 Task: Filter services by connection 3rd.
Action: Mouse moved to (255, 61)
Screenshot: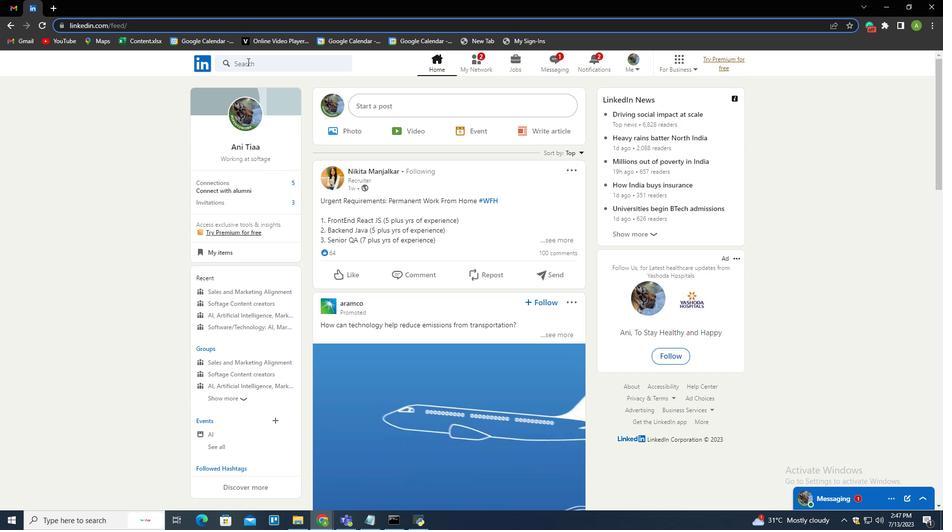 
Action: Mouse pressed left at (255, 61)
Screenshot: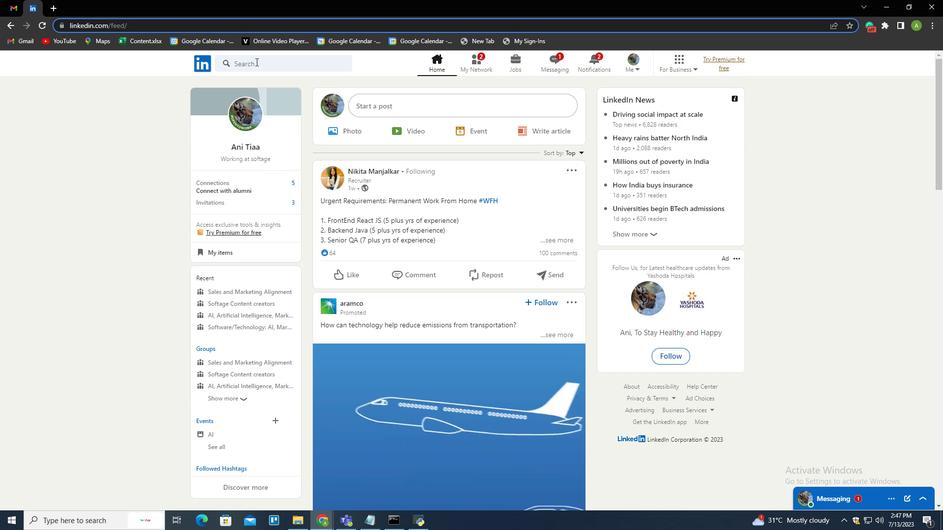 
Action: Key pressed hiring<Key.enter>
Screenshot: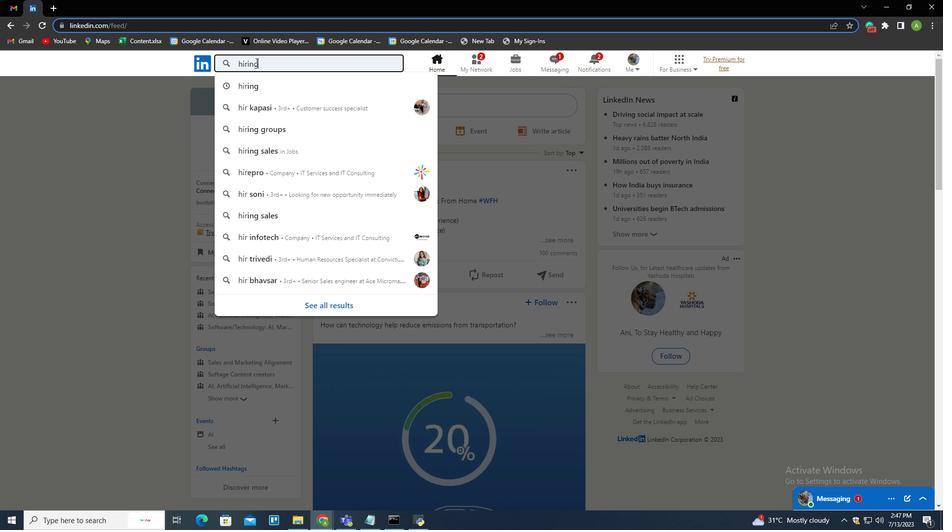 
Action: Mouse moved to (573, 89)
Screenshot: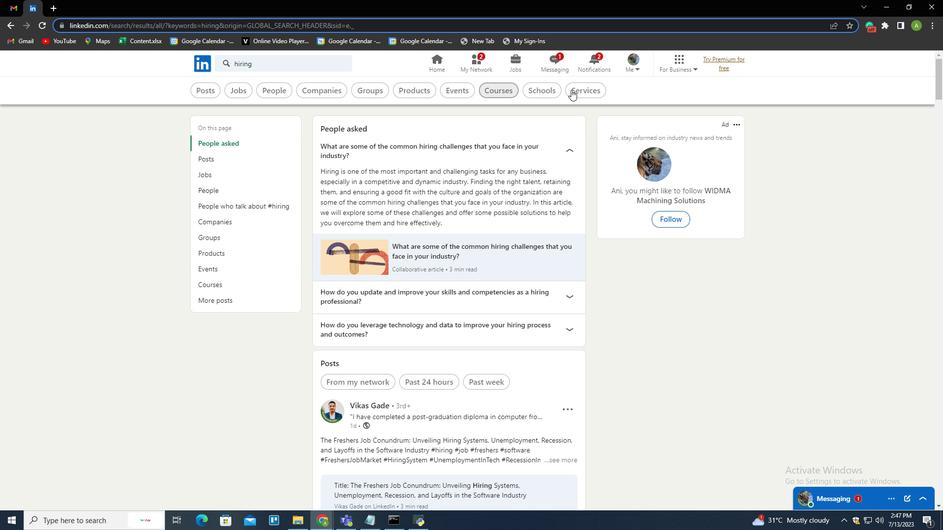 
Action: Mouse pressed left at (573, 89)
Screenshot: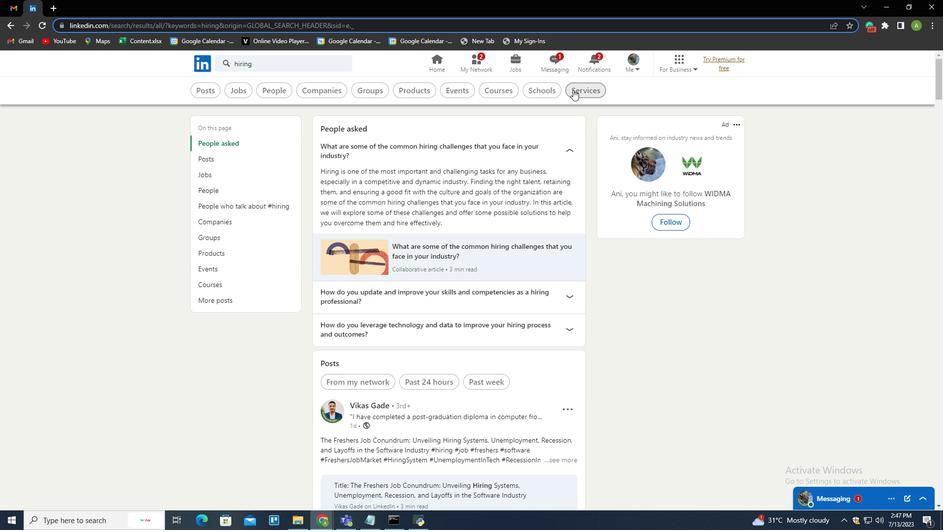 
Action: Mouse moved to (456, 91)
Screenshot: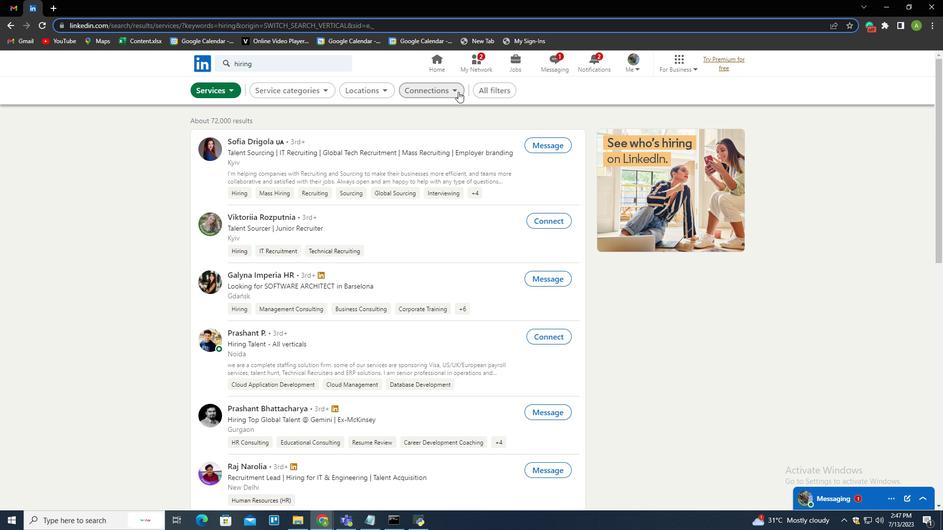 
Action: Mouse pressed left at (456, 91)
Screenshot: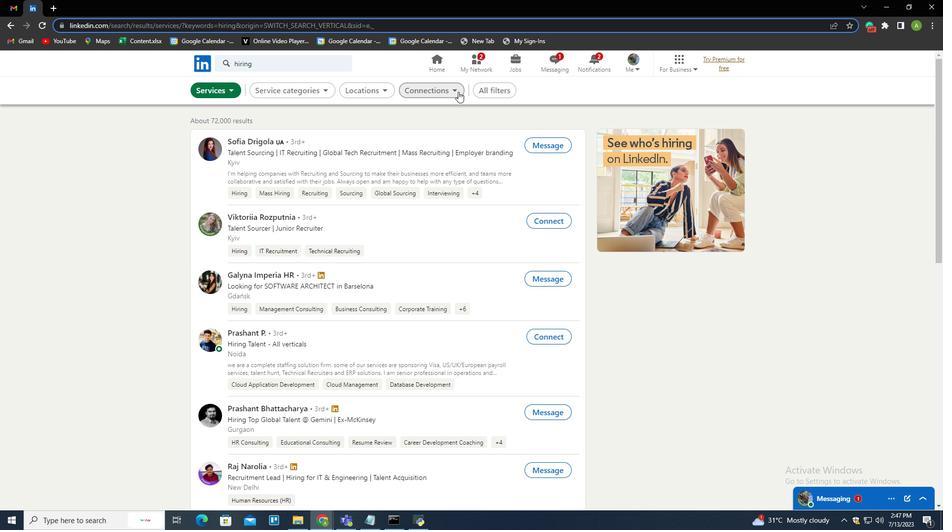 
Action: Mouse moved to (365, 161)
Screenshot: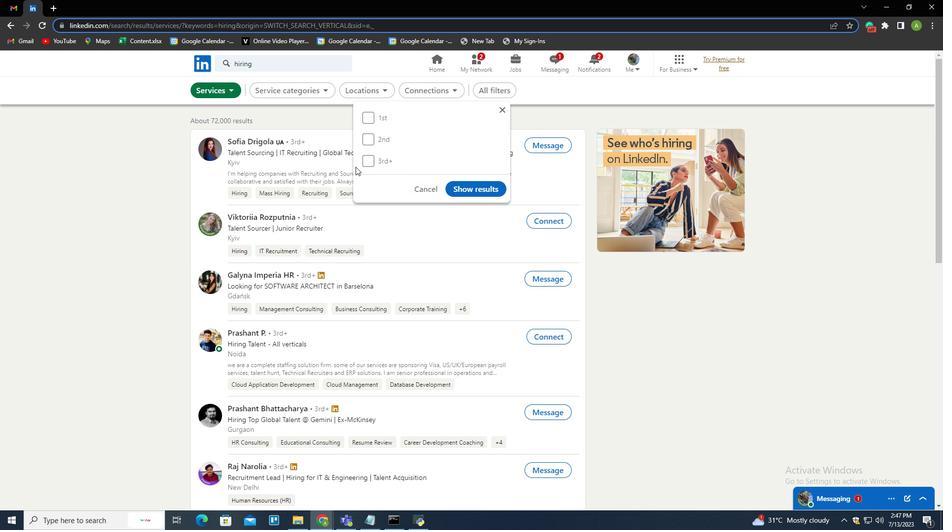 
Action: Mouse pressed left at (365, 161)
Screenshot: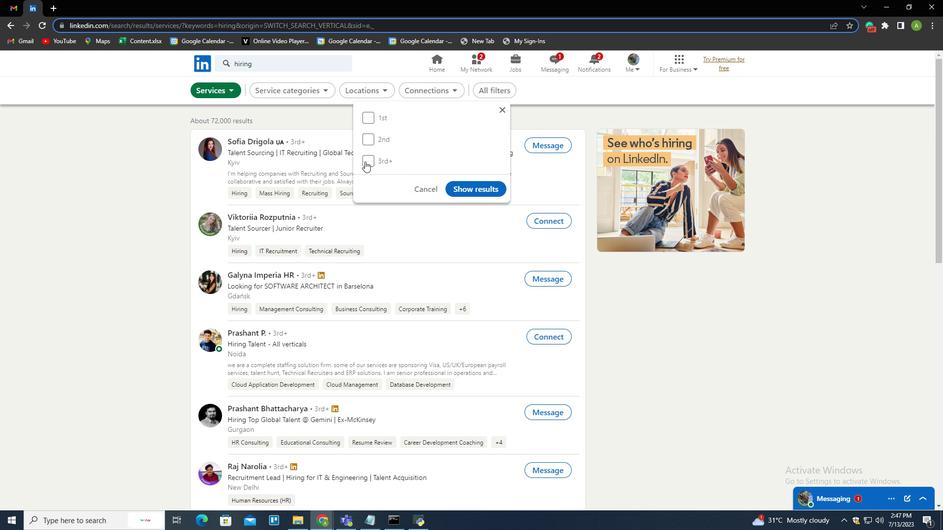 
Action: Mouse moved to (471, 189)
Screenshot: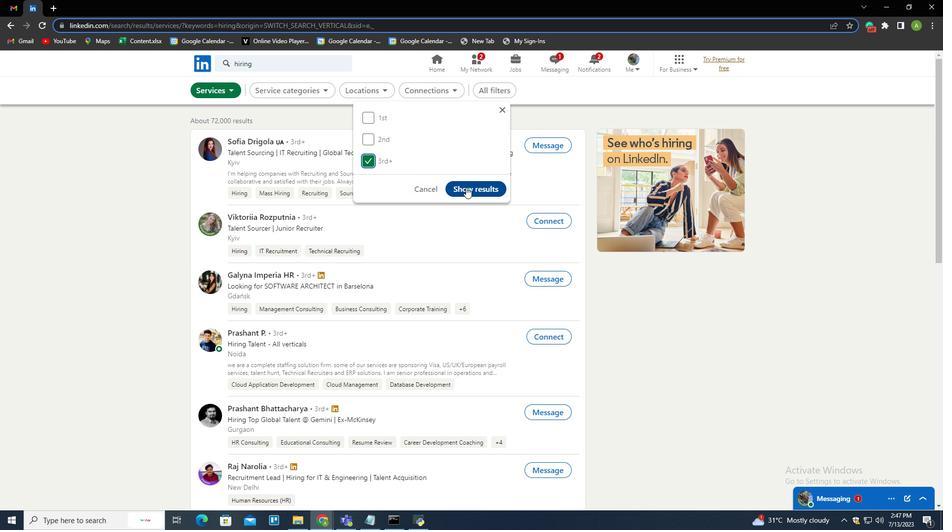 
Action: Mouse pressed left at (471, 189)
Screenshot: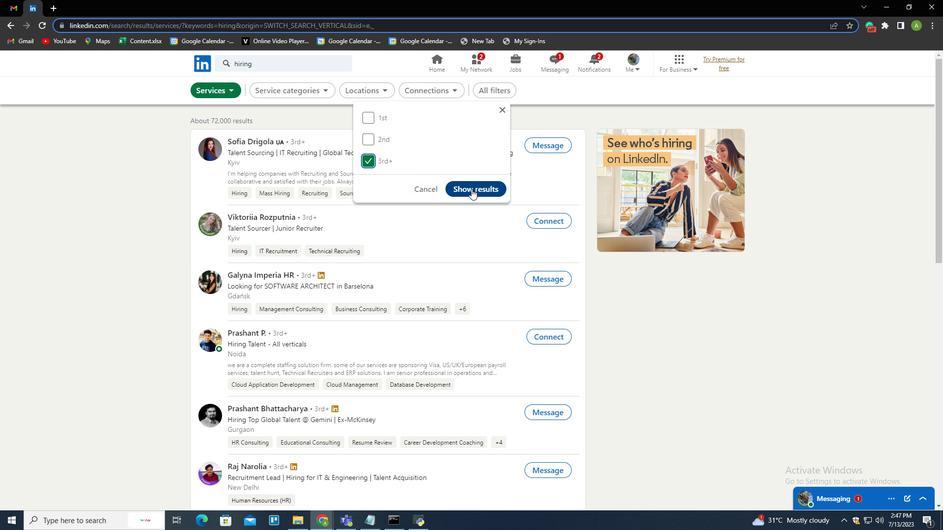 
Action: Mouse moved to (471, 189)
Screenshot: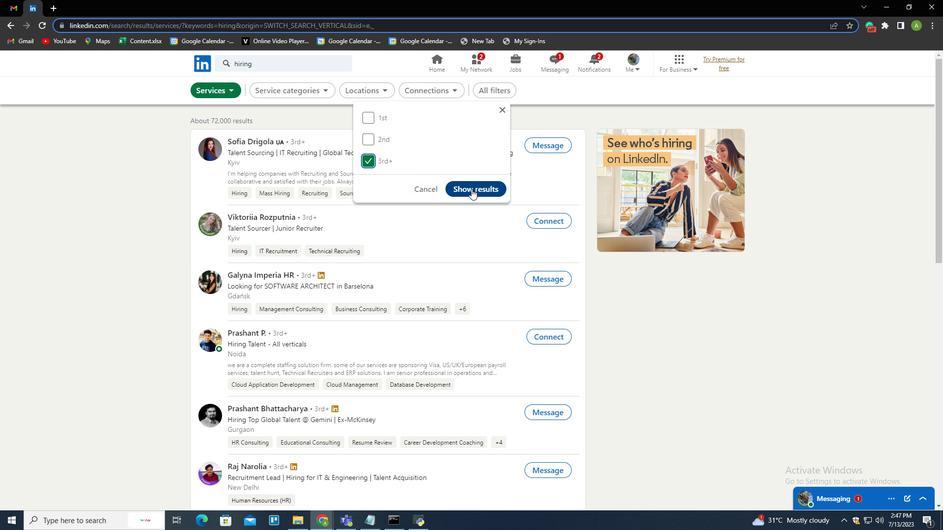 
